 Task: Create a rule when a due date more than days from now is set on a card by anyone except me.
Action: Mouse moved to (976, 73)
Screenshot: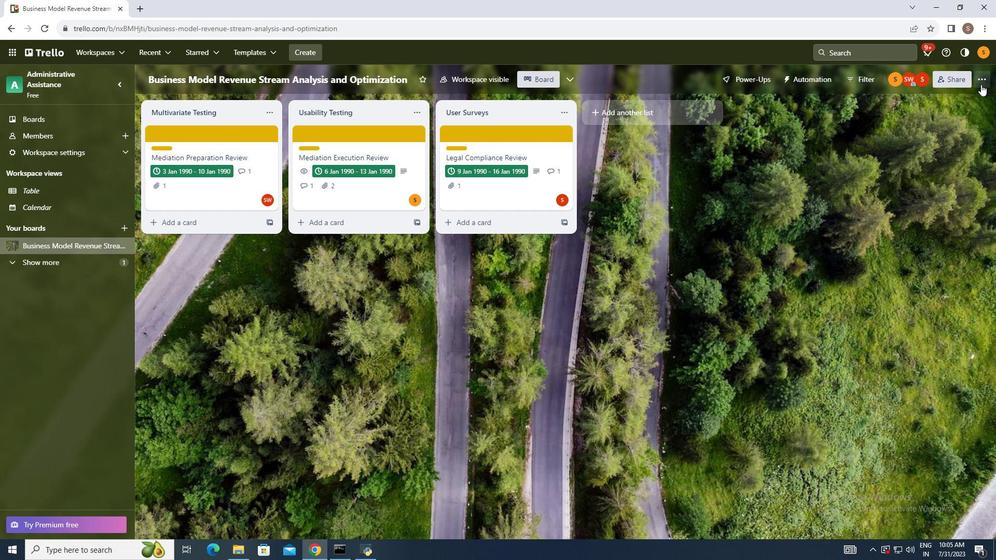 
Action: Mouse pressed left at (976, 73)
Screenshot: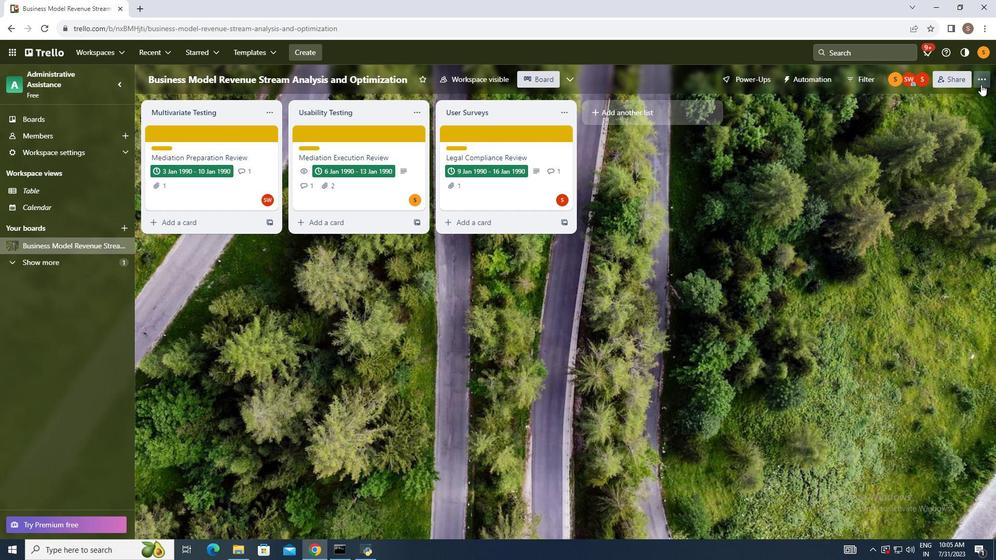 
Action: Mouse moved to (900, 219)
Screenshot: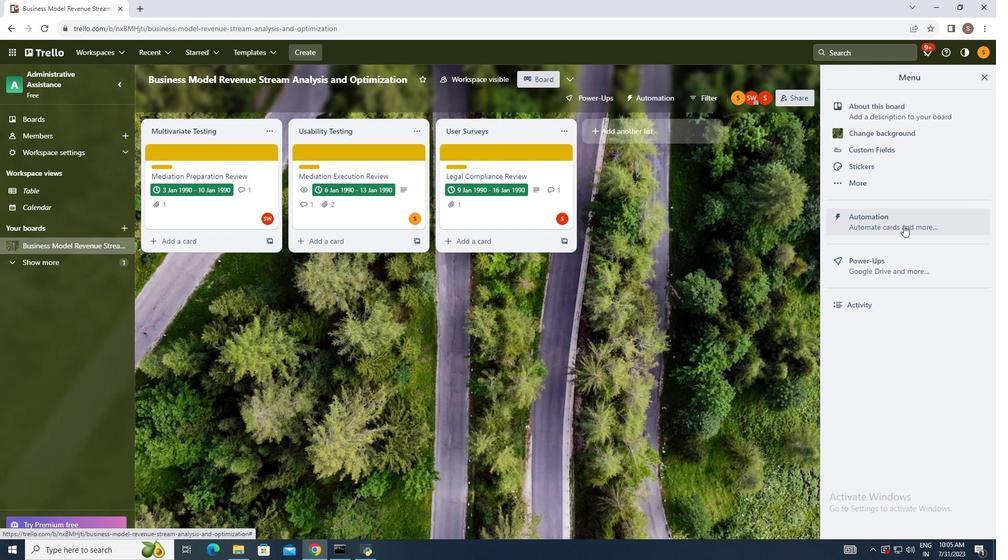 
Action: Mouse pressed left at (900, 219)
Screenshot: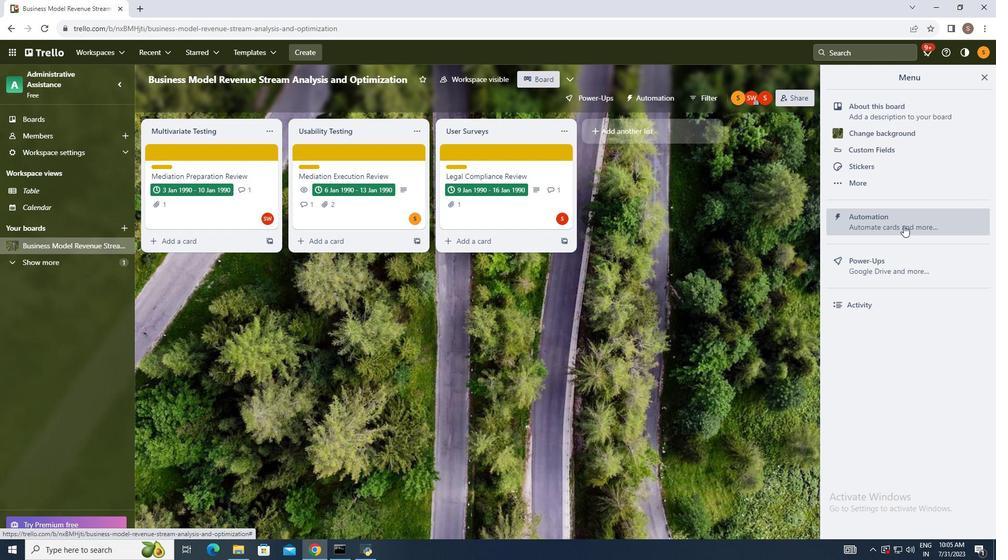 
Action: Mouse moved to (190, 182)
Screenshot: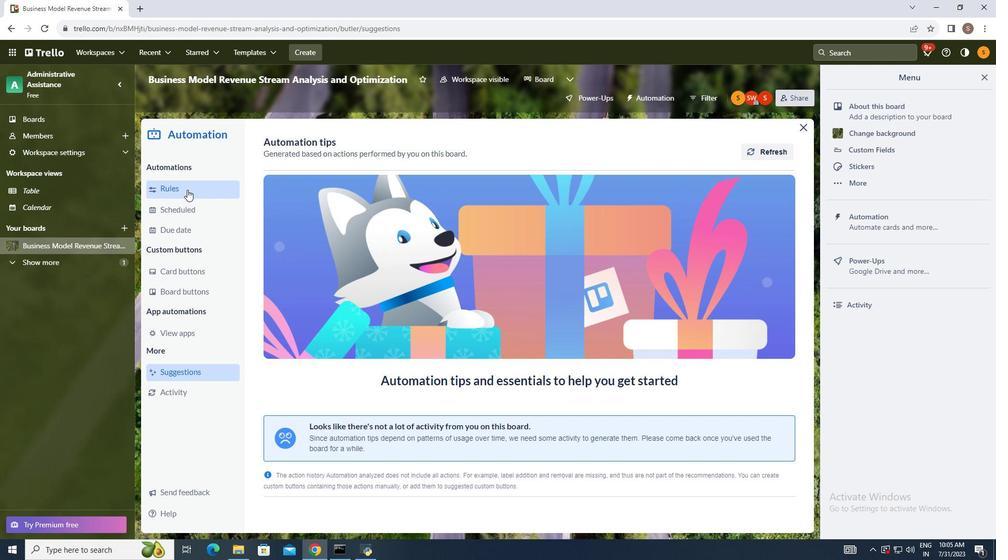 
Action: Mouse pressed left at (190, 182)
Screenshot: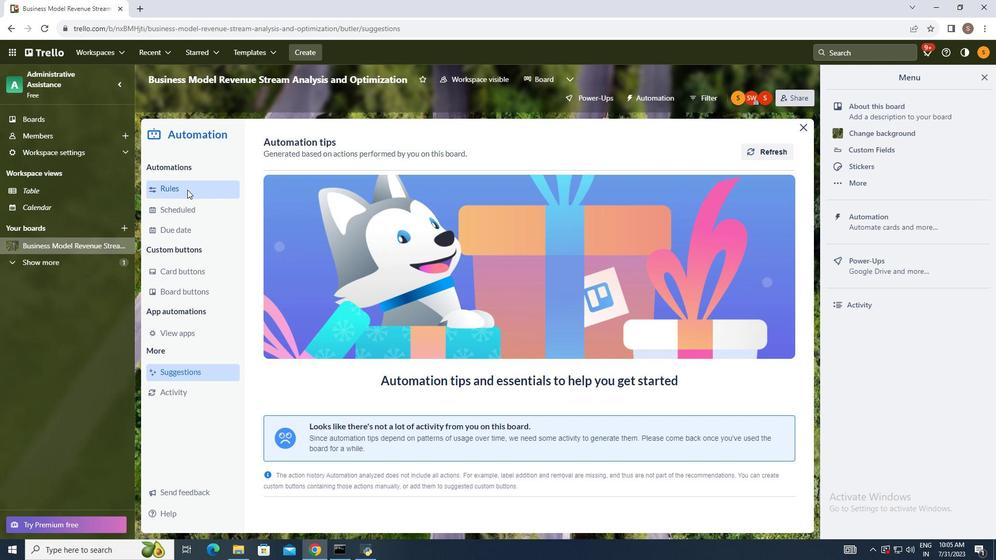 
Action: Mouse moved to (702, 137)
Screenshot: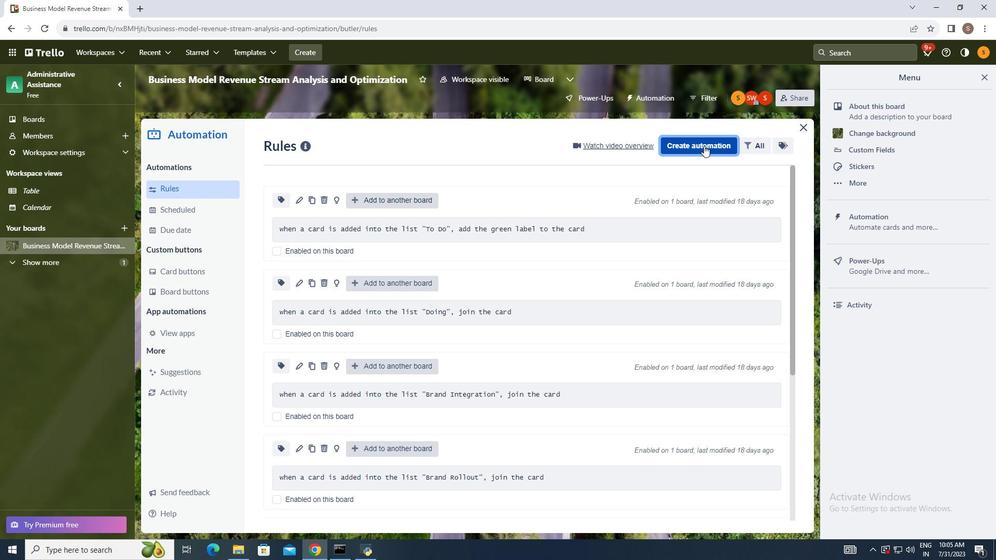 
Action: Mouse pressed left at (702, 137)
Screenshot: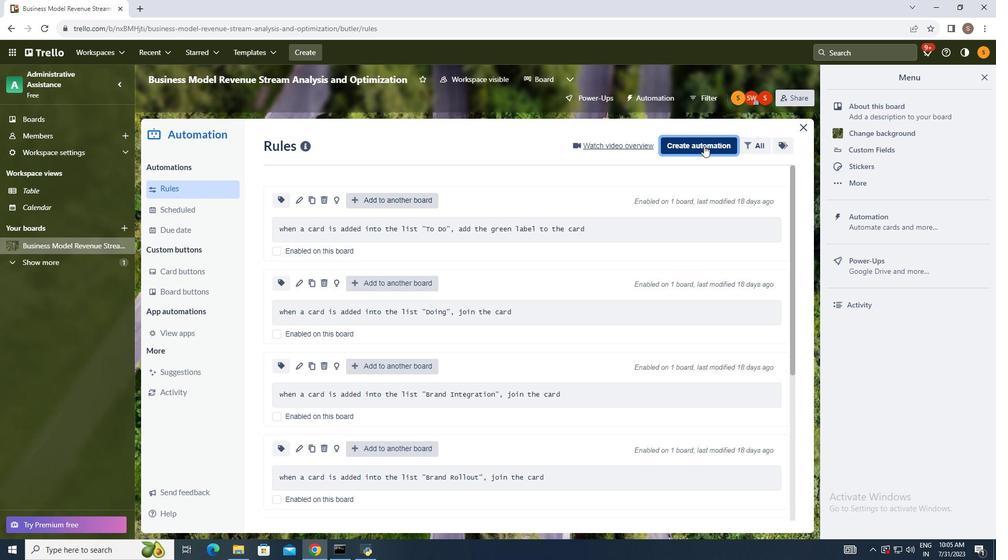 
Action: Mouse moved to (530, 241)
Screenshot: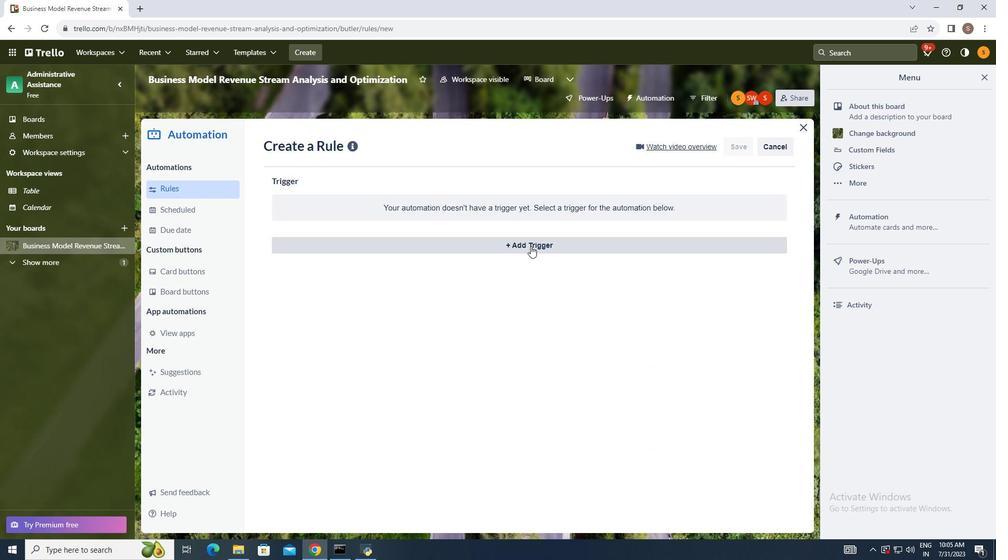 
Action: Mouse pressed left at (530, 241)
Screenshot: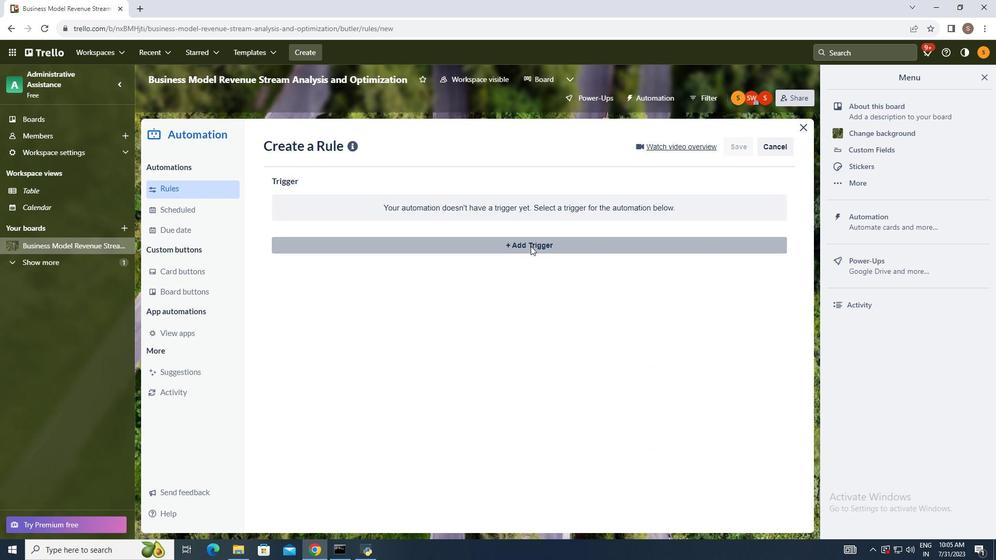 
Action: Mouse moved to (386, 278)
Screenshot: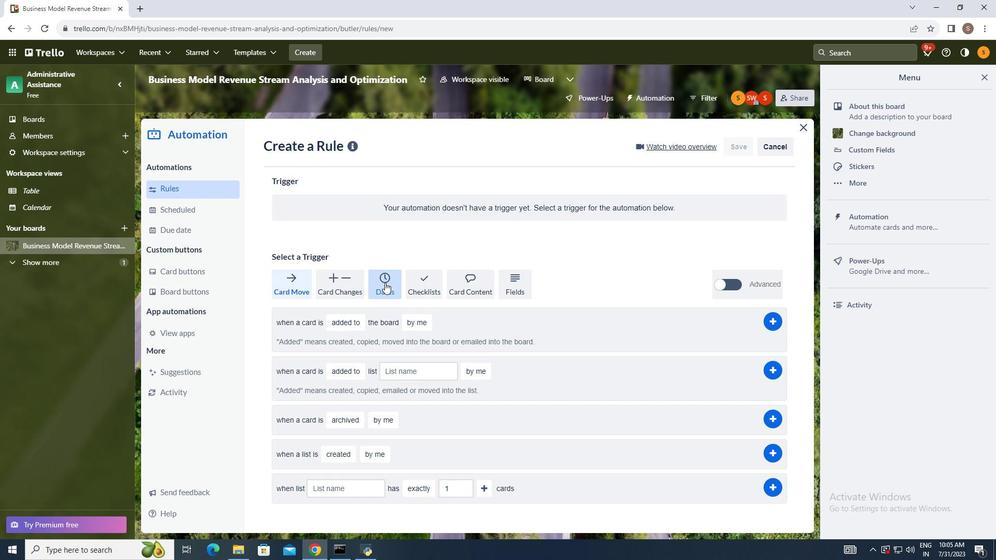 
Action: Mouse pressed left at (386, 278)
Screenshot: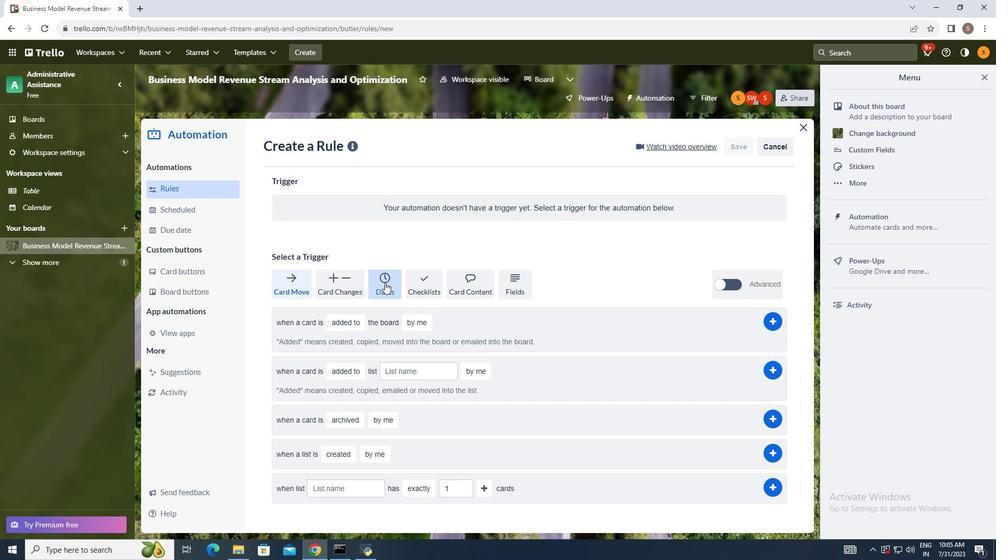 
Action: Mouse moved to (311, 322)
Screenshot: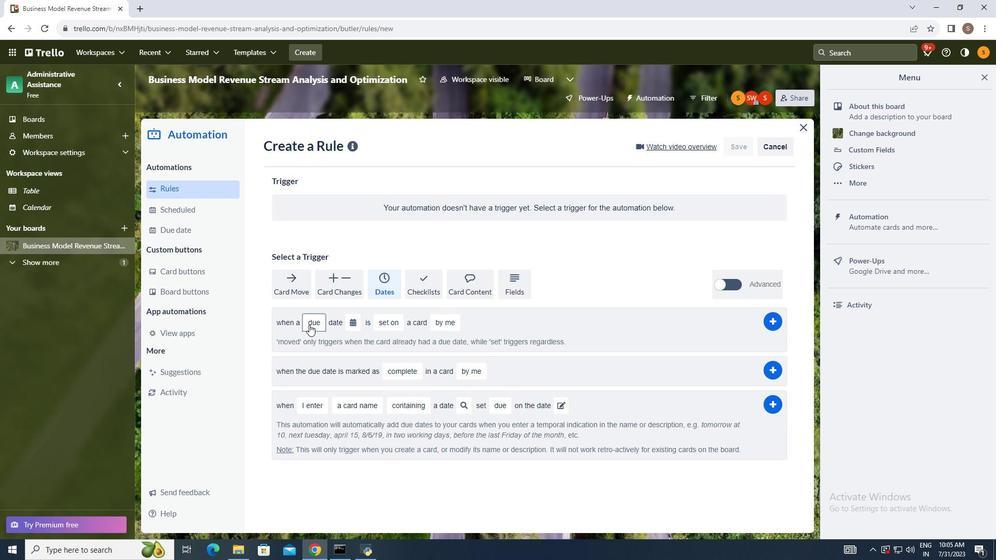 
Action: Mouse pressed left at (311, 322)
Screenshot: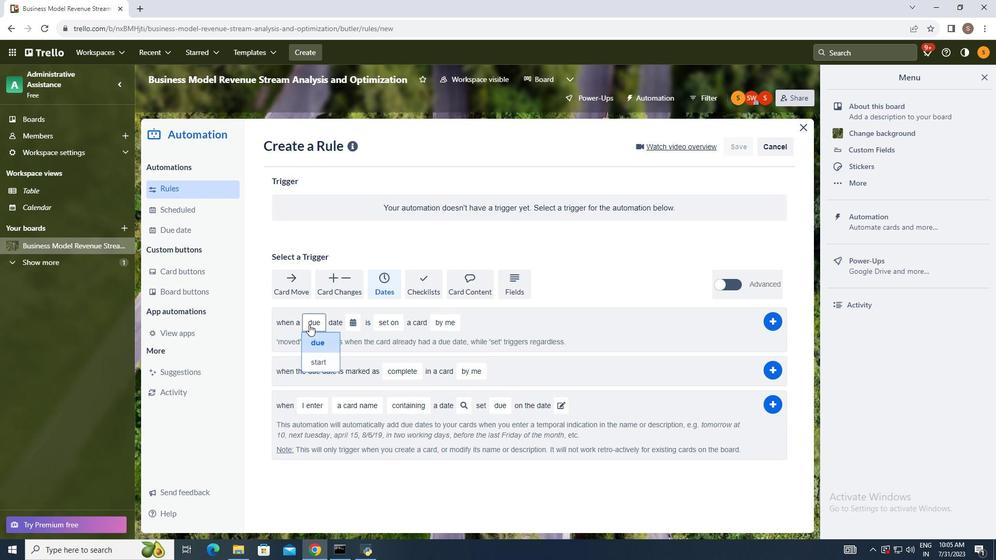 
Action: Mouse moved to (326, 339)
Screenshot: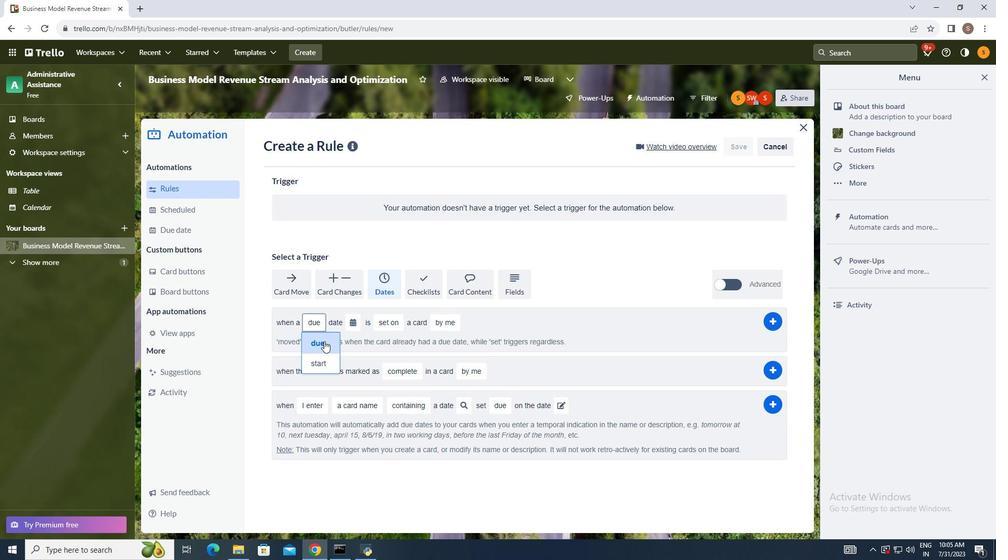 
Action: Mouse pressed left at (326, 339)
Screenshot: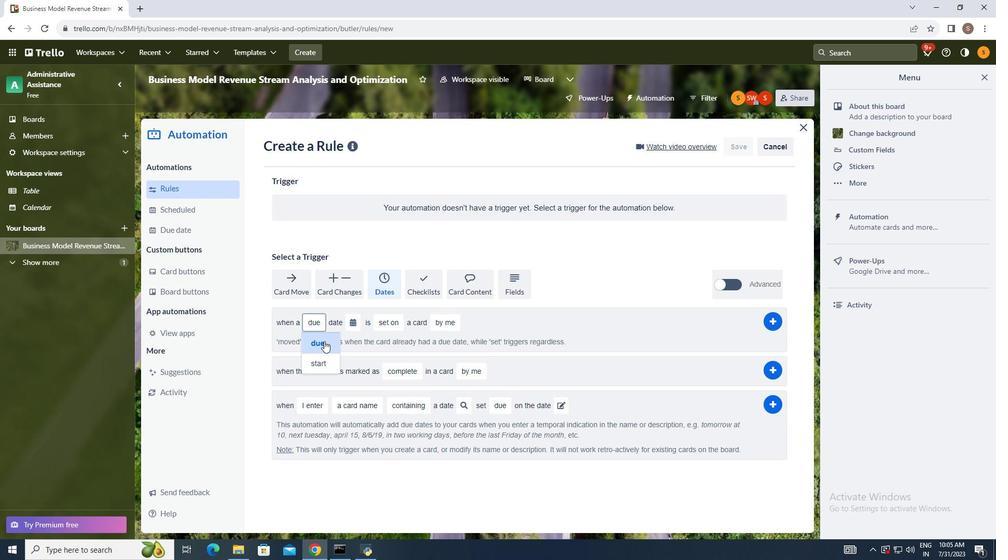 
Action: Mouse moved to (354, 324)
Screenshot: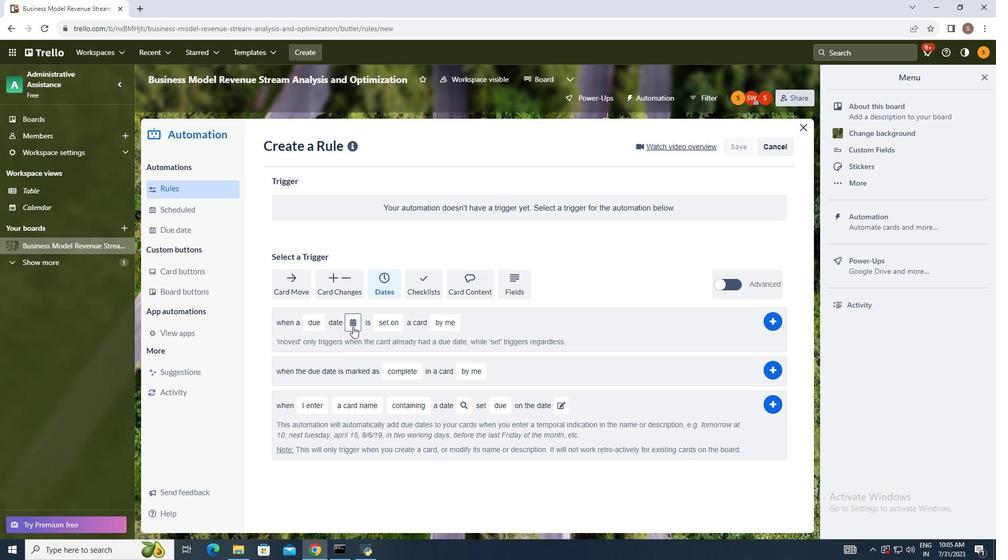 
Action: Mouse pressed left at (354, 324)
Screenshot: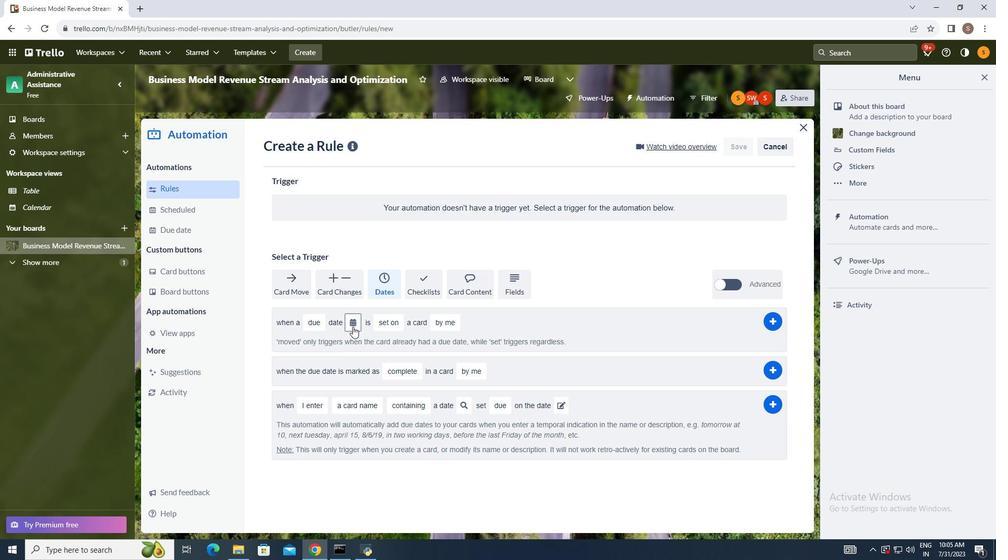 
Action: Mouse moved to (372, 392)
Screenshot: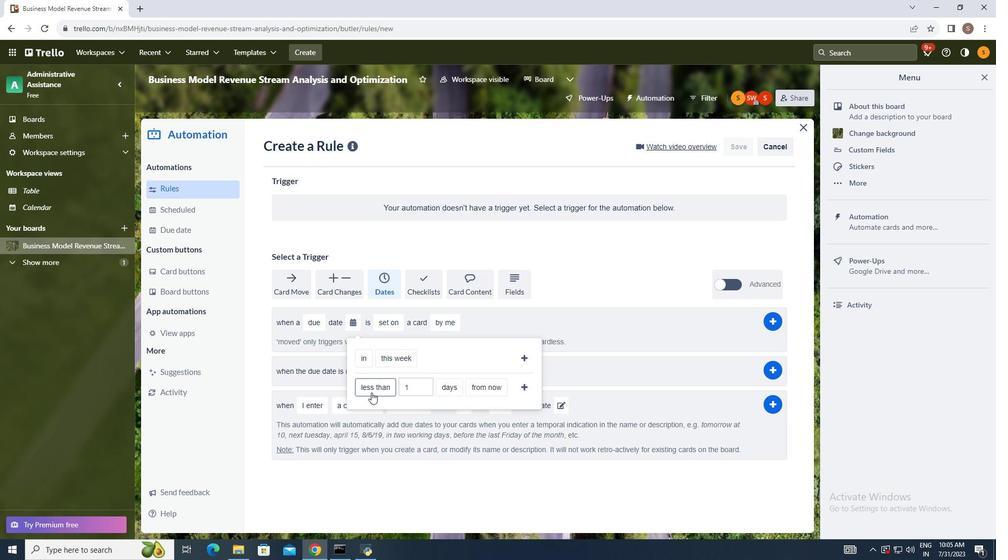 
Action: Mouse pressed left at (372, 392)
Screenshot: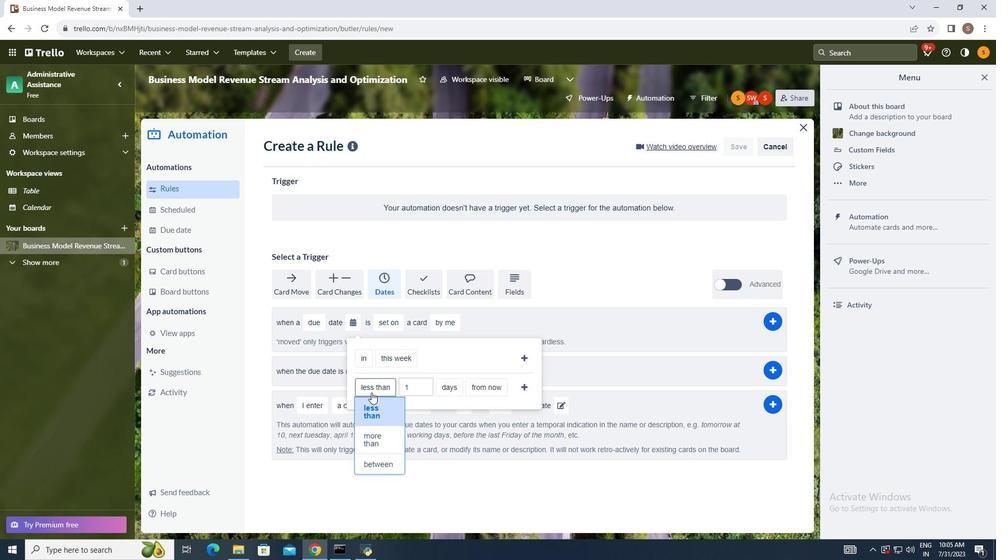 
Action: Mouse moved to (375, 438)
Screenshot: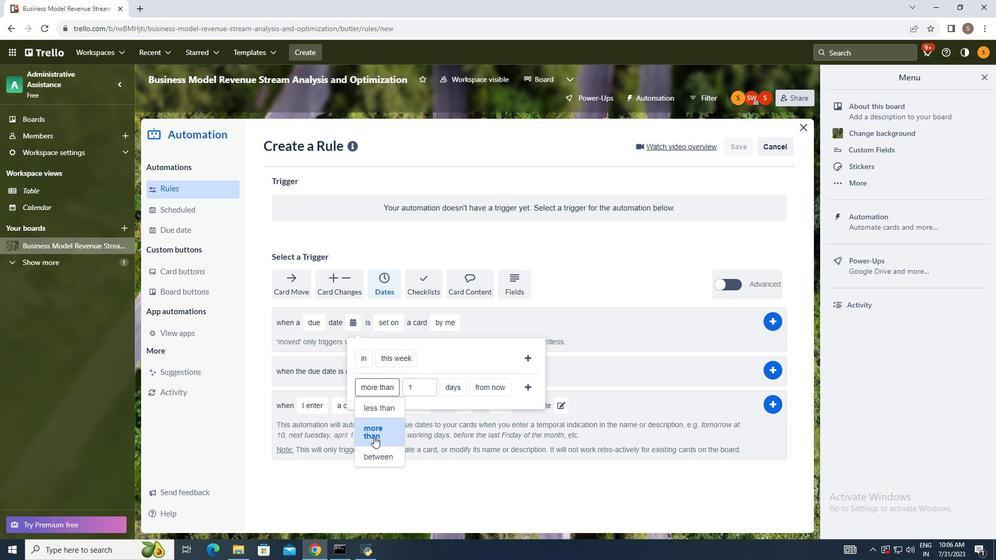 
Action: Mouse pressed left at (375, 438)
Screenshot: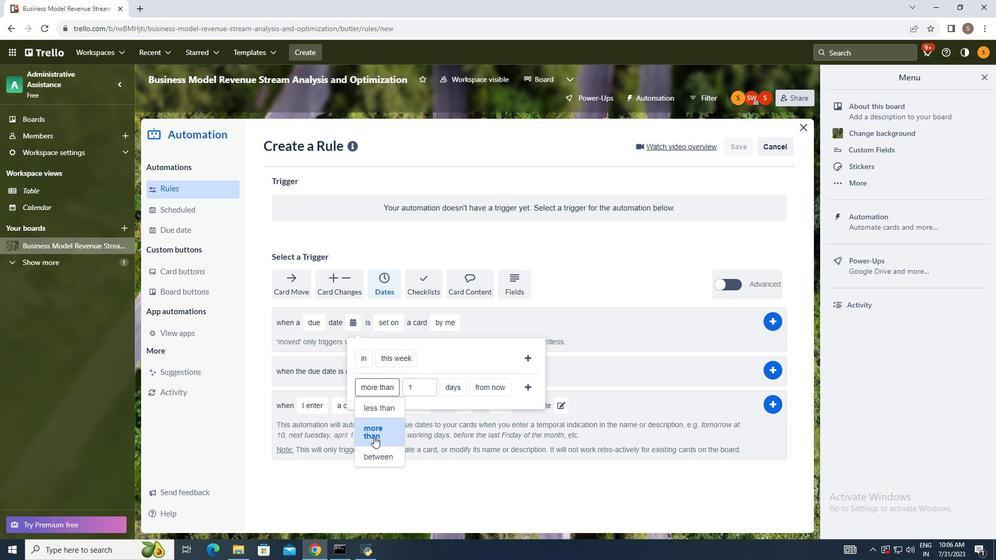 
Action: Mouse moved to (448, 387)
Screenshot: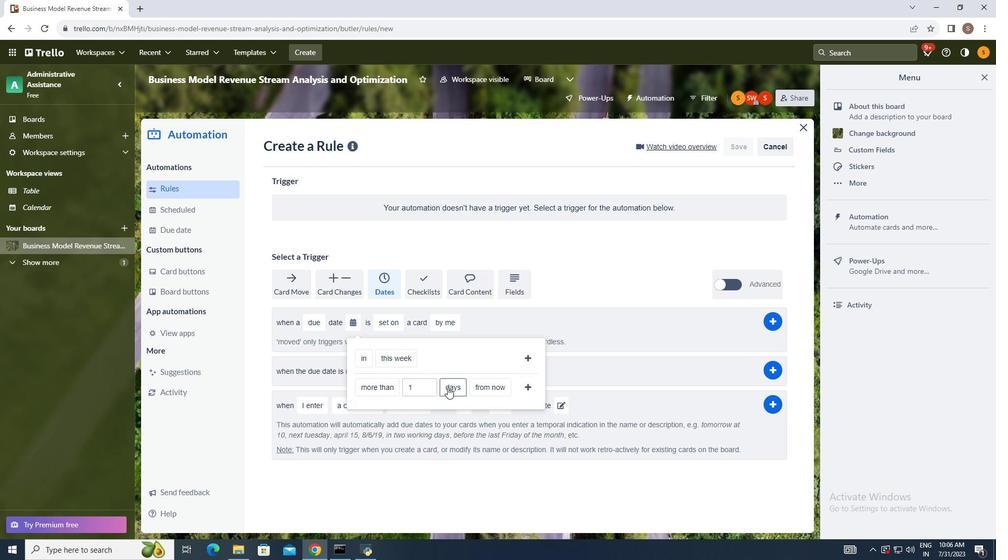 
Action: Mouse pressed left at (448, 387)
Screenshot: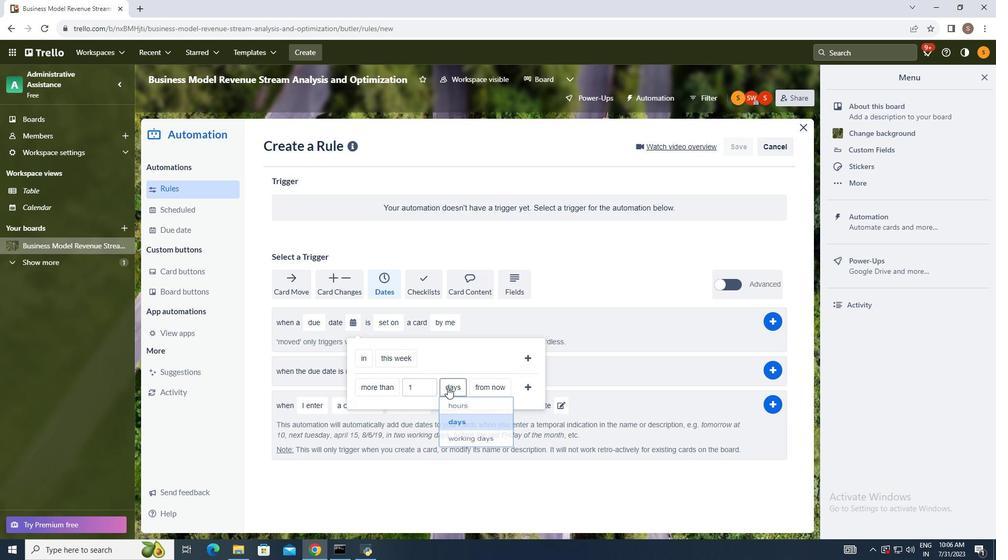 
Action: Mouse moved to (461, 425)
Screenshot: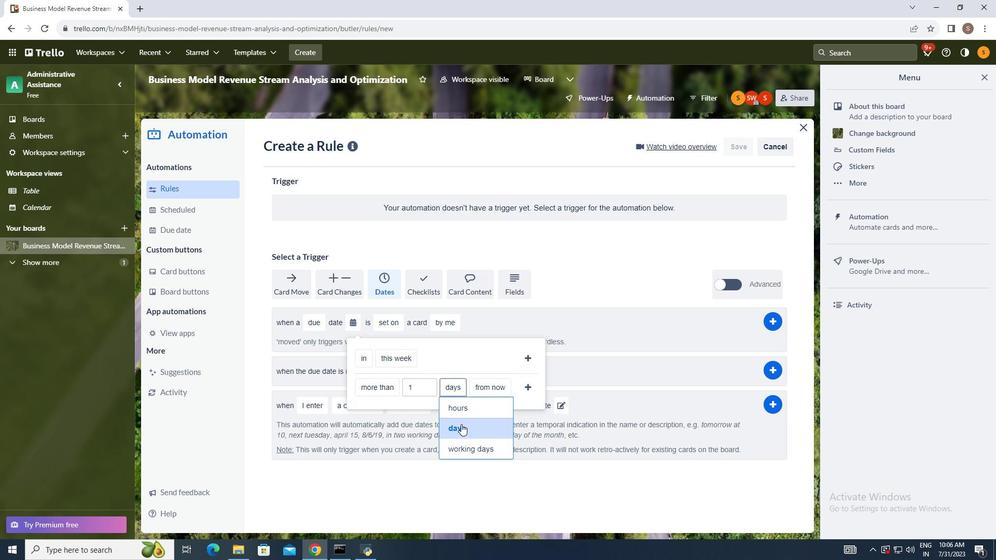 
Action: Mouse pressed left at (461, 425)
Screenshot: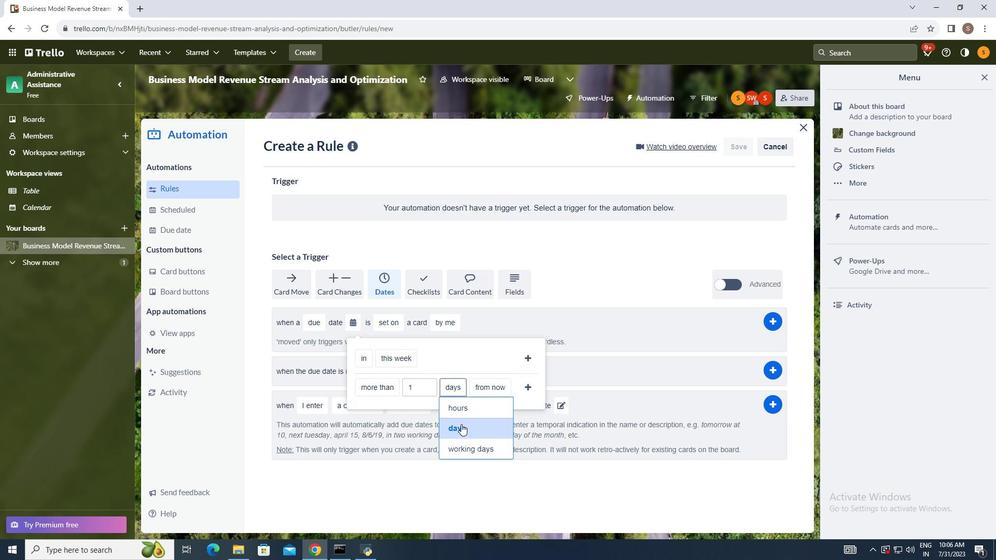 
Action: Mouse moved to (490, 386)
Screenshot: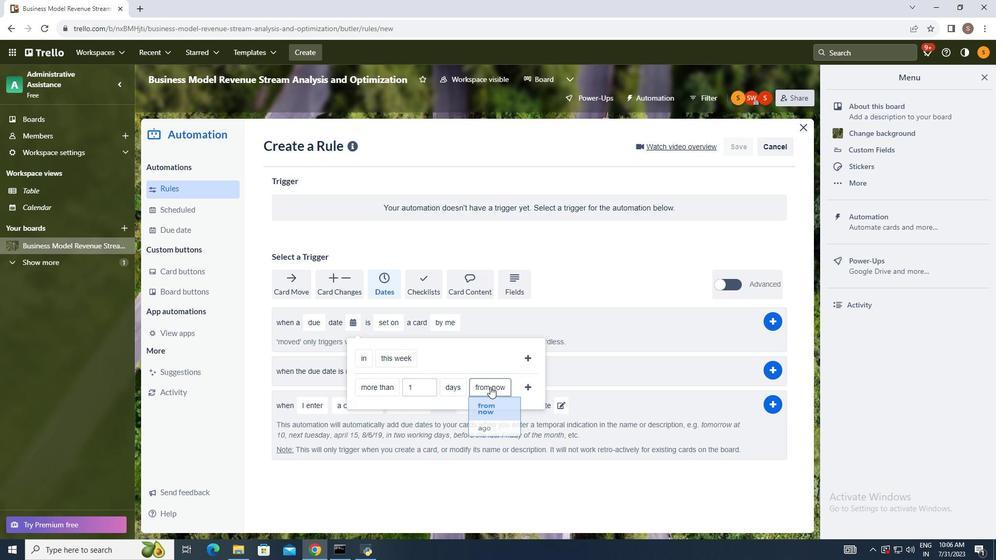 
Action: Mouse pressed left at (490, 386)
Screenshot: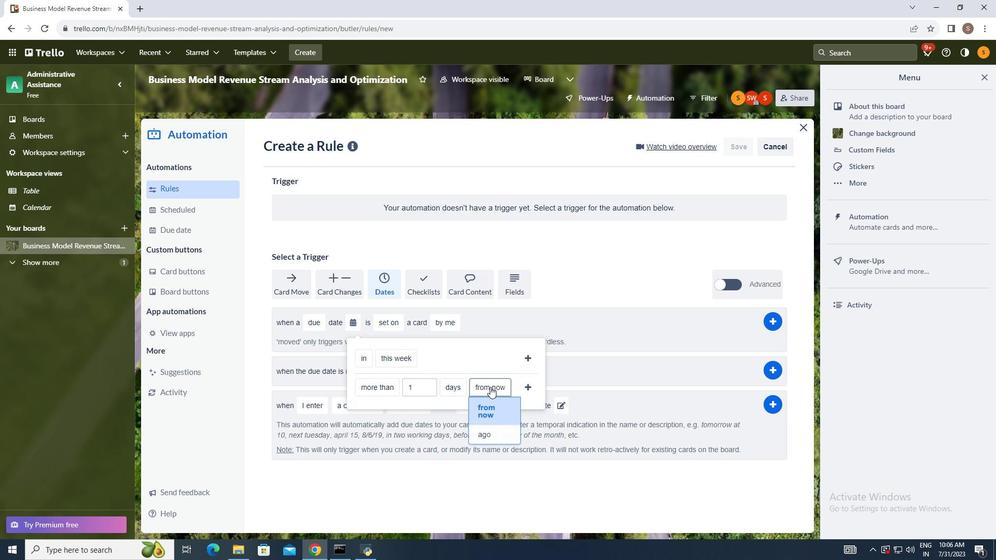 
Action: Mouse moved to (494, 410)
Screenshot: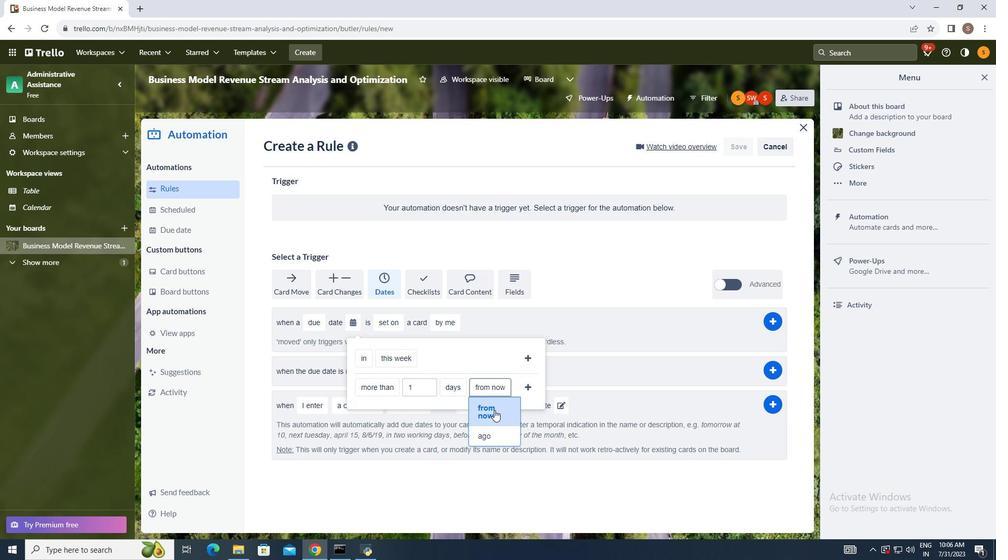 
Action: Mouse pressed left at (494, 410)
Screenshot: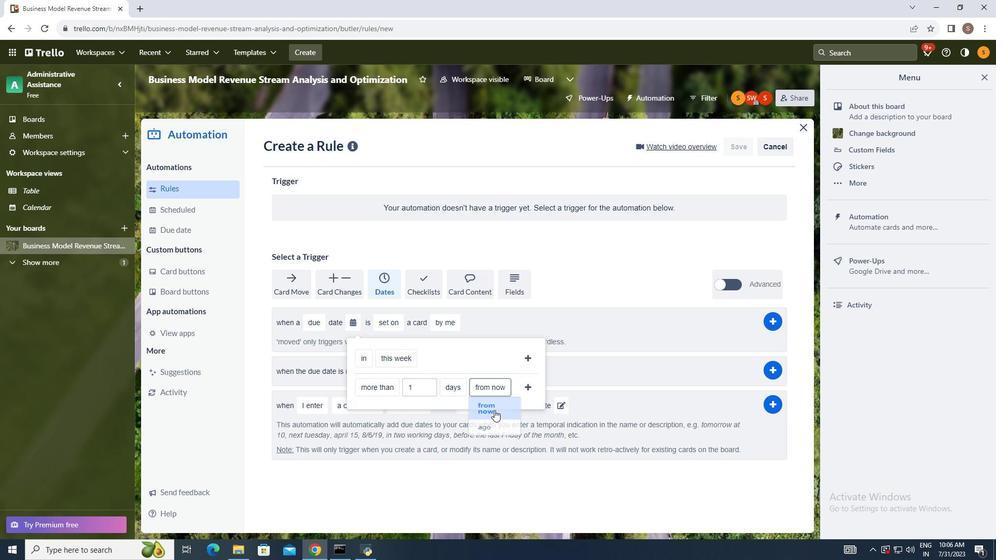 
Action: Mouse moved to (527, 386)
Screenshot: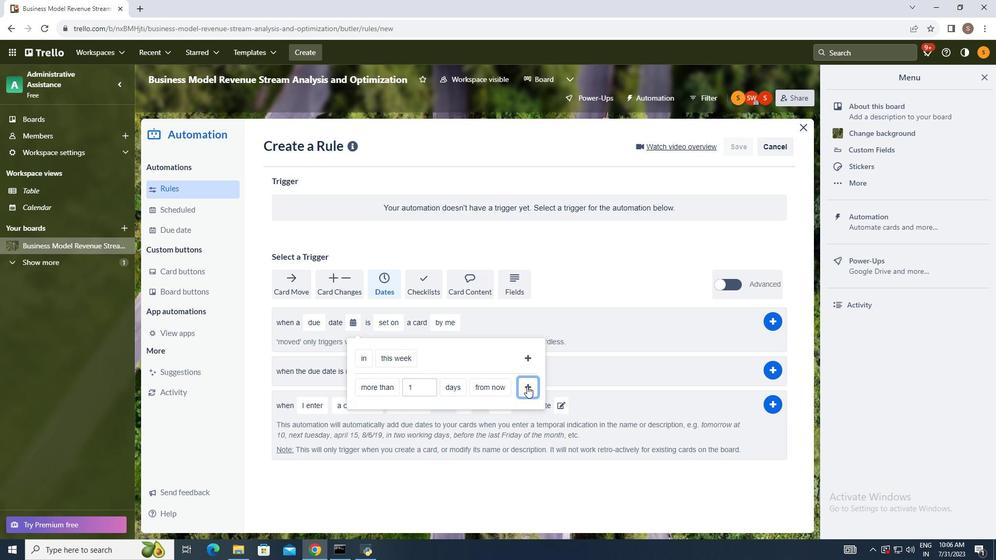 
Action: Mouse pressed left at (527, 386)
Screenshot: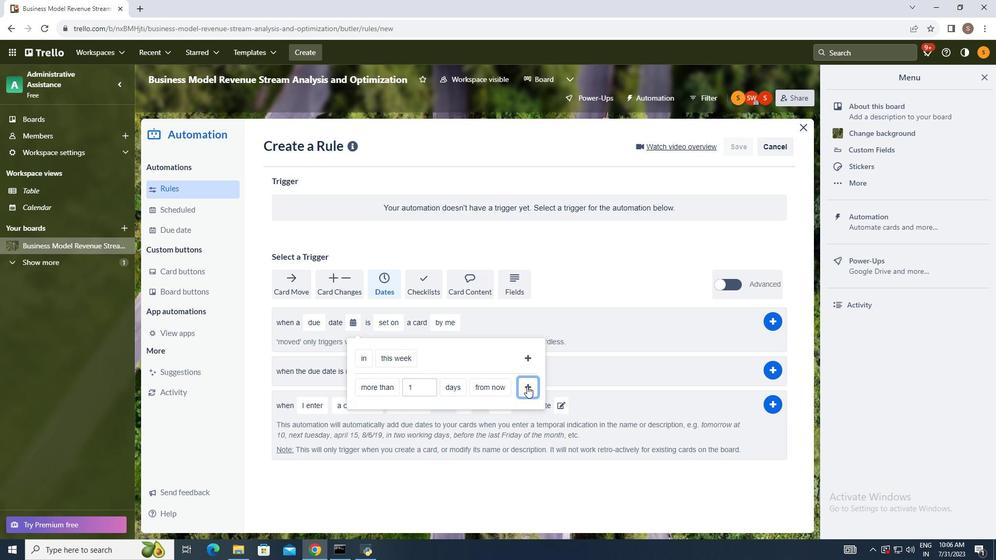 
Action: Mouse moved to (476, 315)
Screenshot: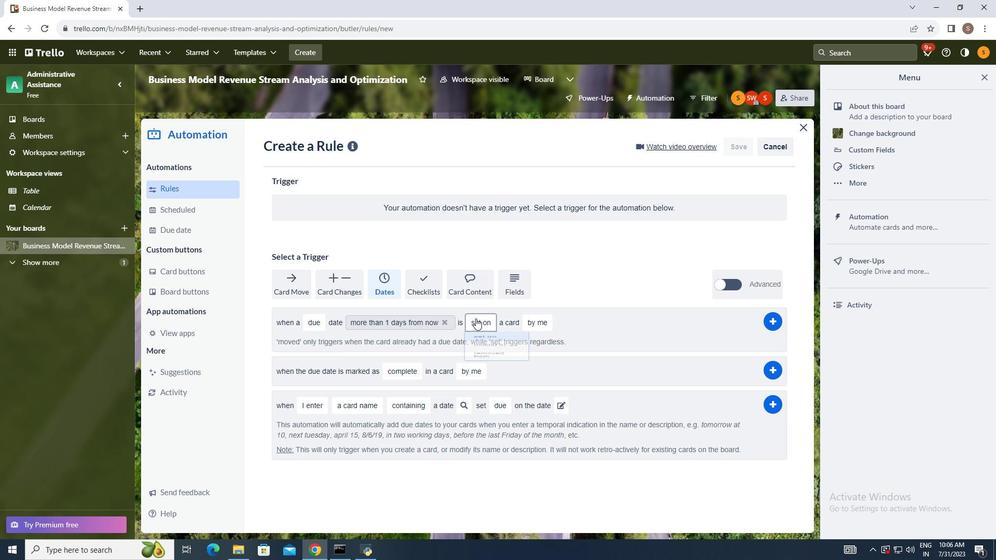 
Action: Mouse pressed left at (476, 315)
Screenshot: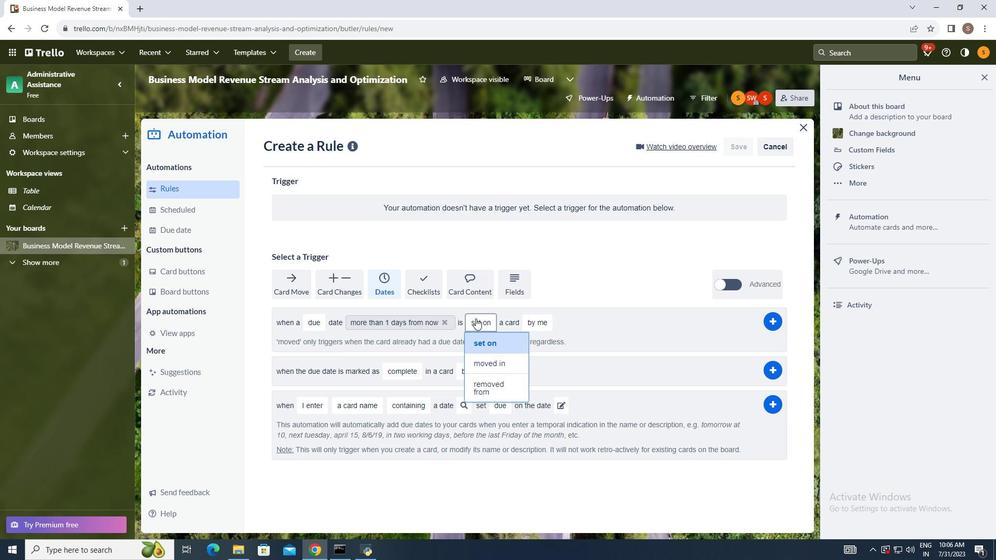 
Action: Mouse moved to (483, 343)
Screenshot: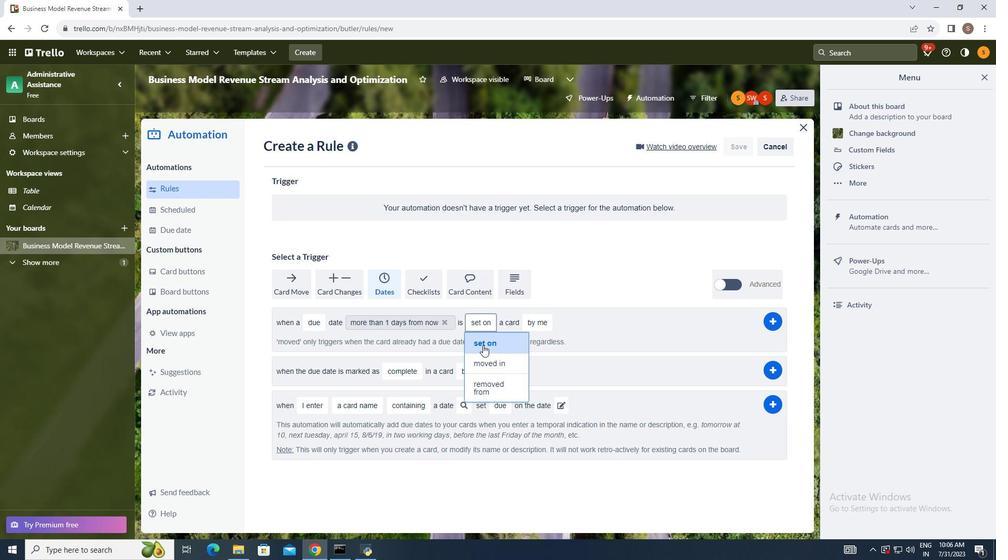 
Action: Mouse pressed left at (483, 343)
Screenshot: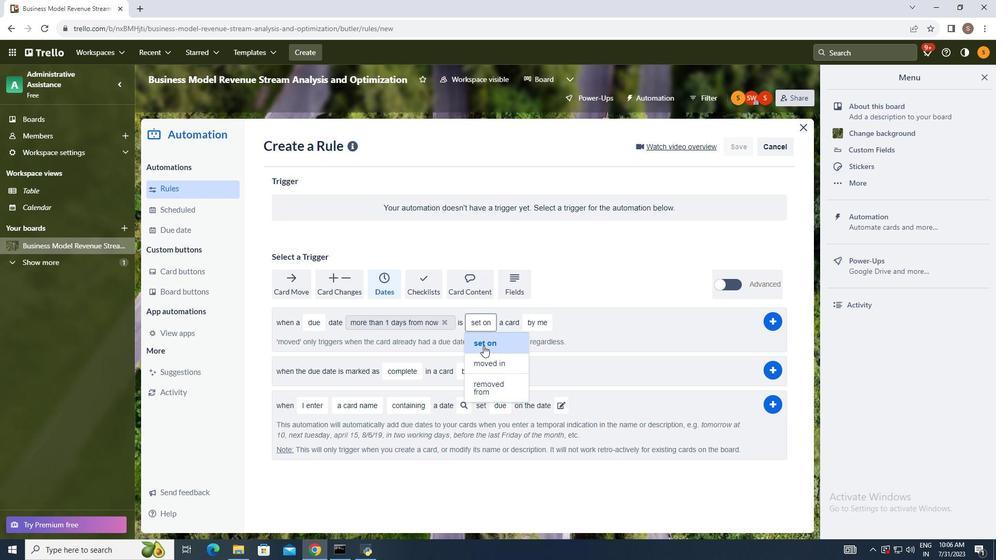 
Action: Mouse moved to (535, 318)
Screenshot: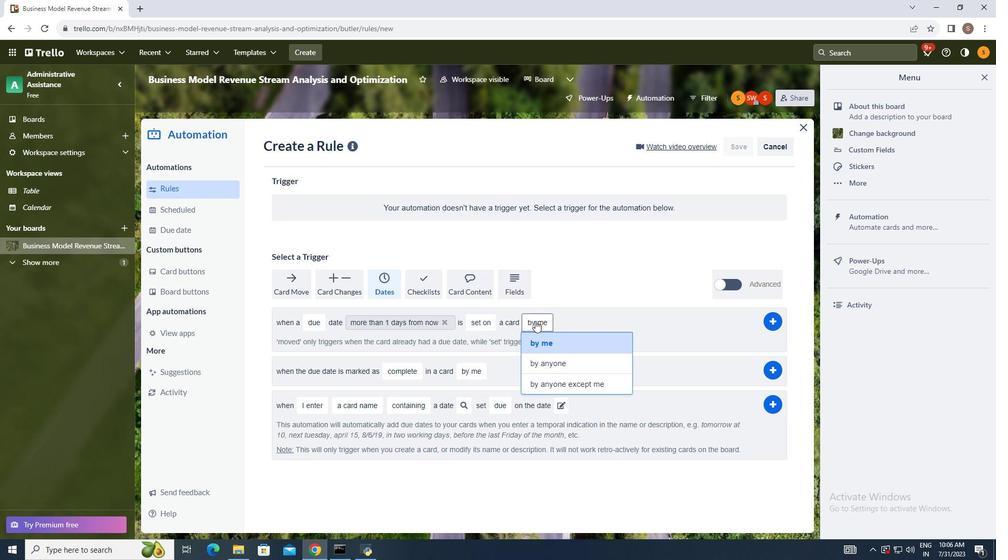
Action: Mouse pressed left at (535, 318)
Screenshot: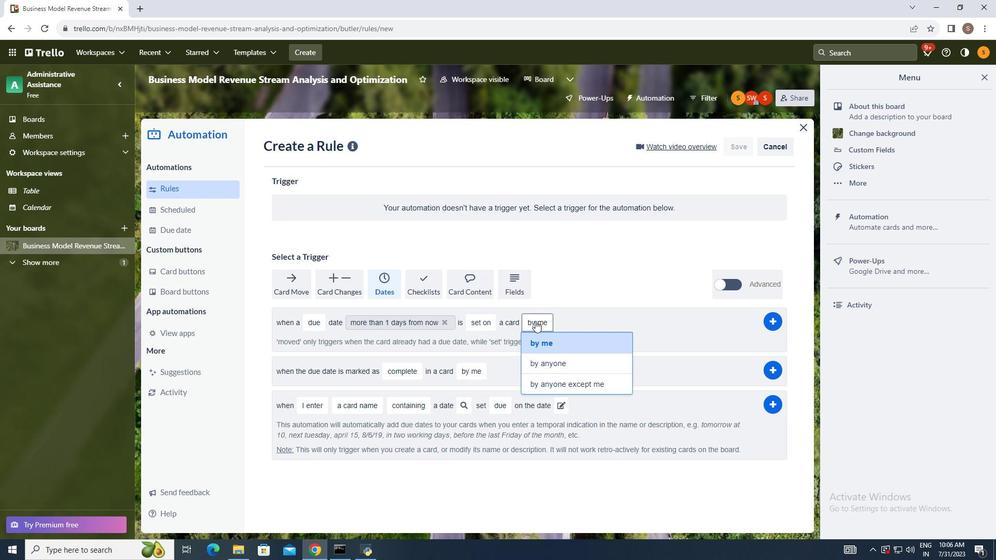 
Action: Mouse moved to (555, 382)
Screenshot: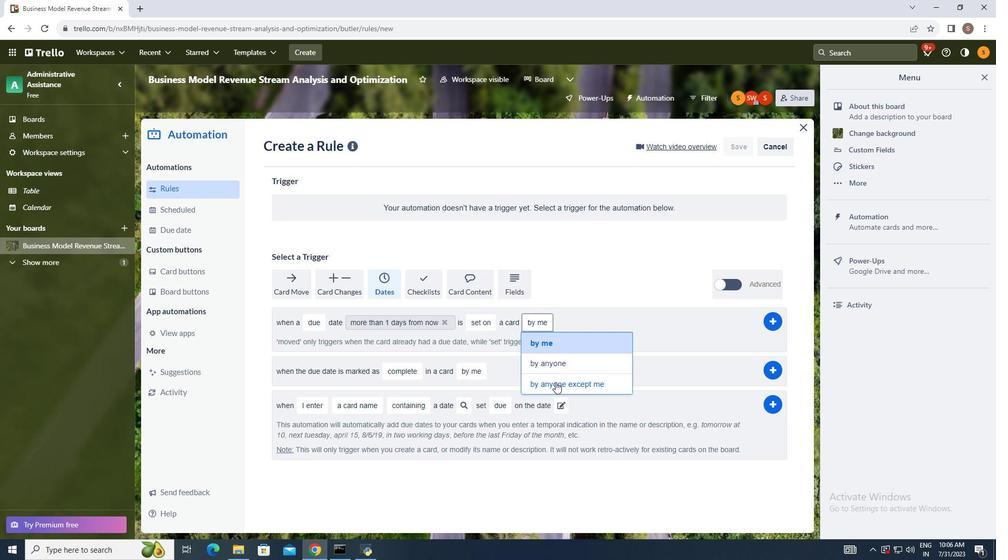 
Action: Mouse pressed left at (555, 382)
Screenshot: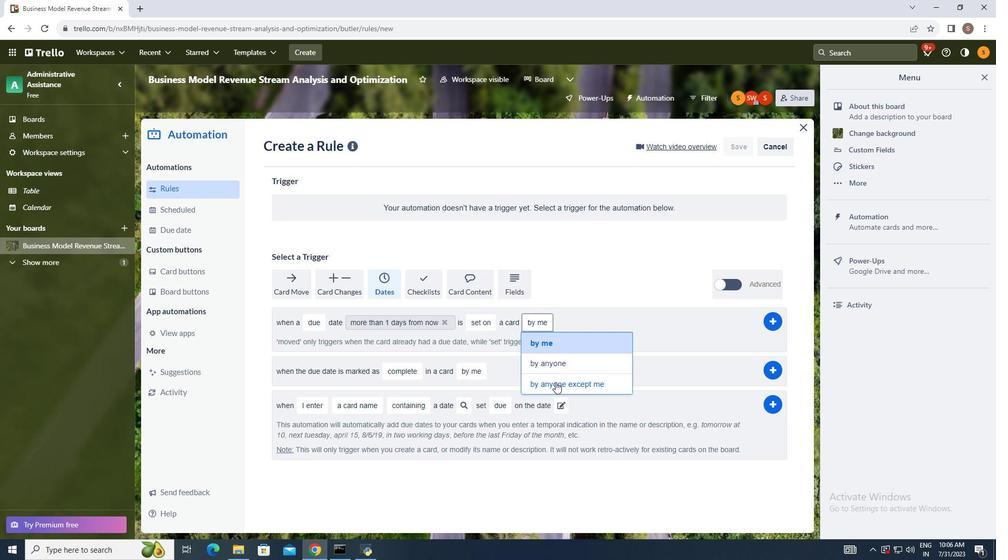 
Action: Mouse moved to (610, 274)
Screenshot: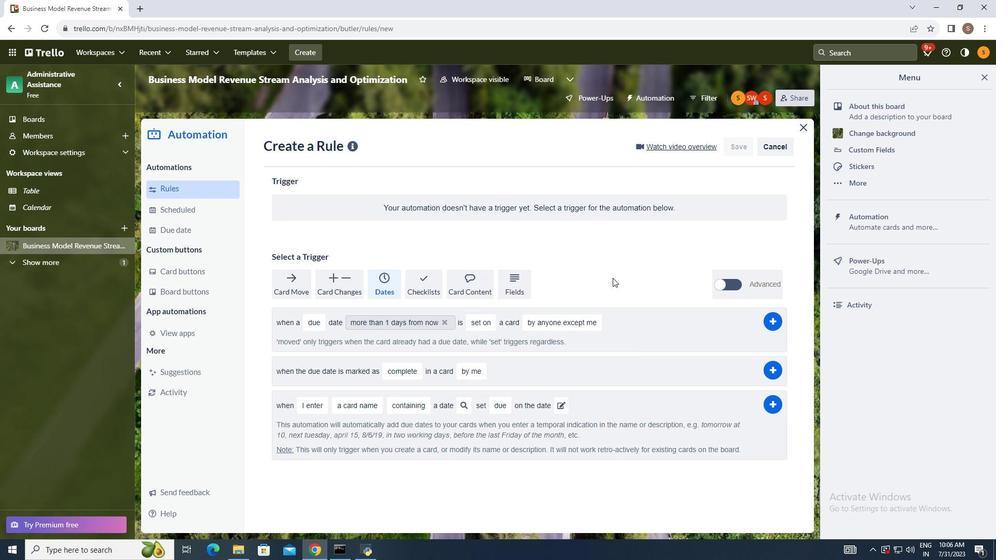 
